 Task: Add a signature Chelsea Sanchez containing 'Looking forward to hearing from you, Chelsea Sanchez' to email address softage.1@softage.net and add a folder Marketing
Action: Mouse moved to (685, 453)
Screenshot: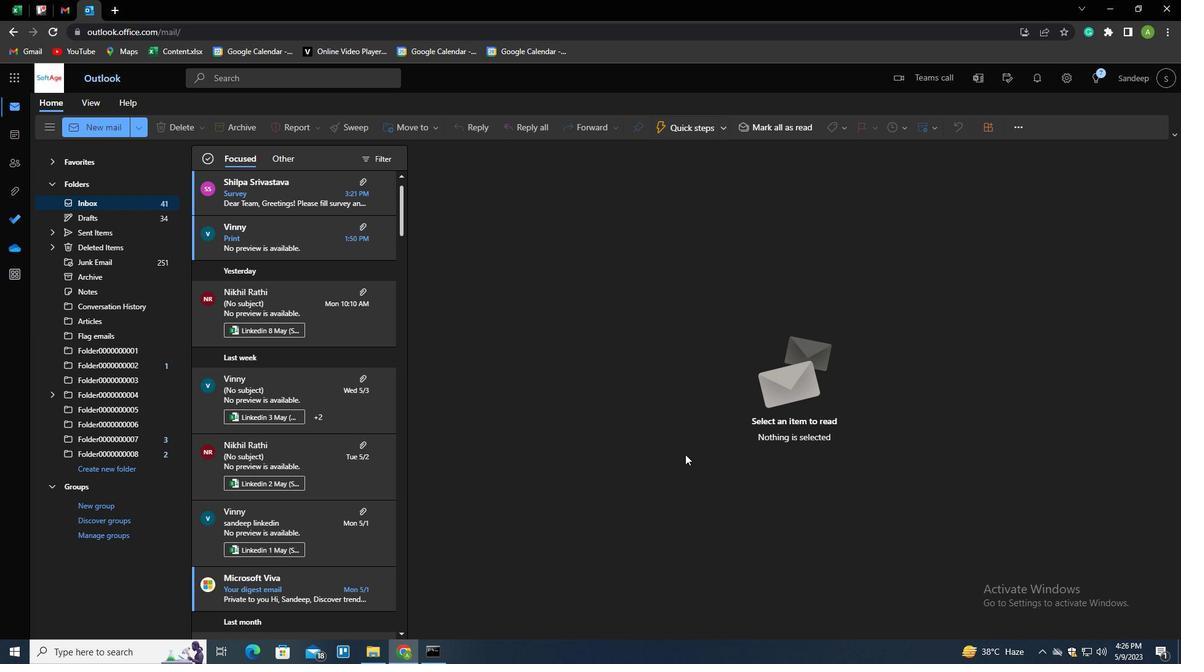 
Action: Key pressed n
Screenshot: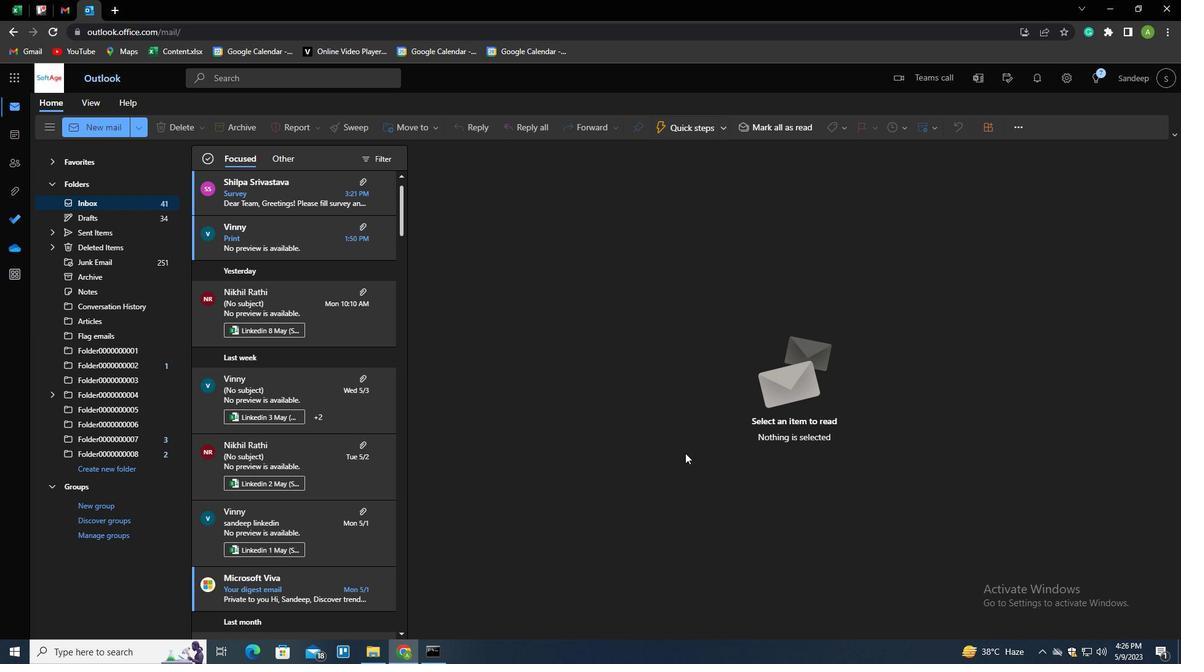 
Action: Mouse moved to (824, 129)
Screenshot: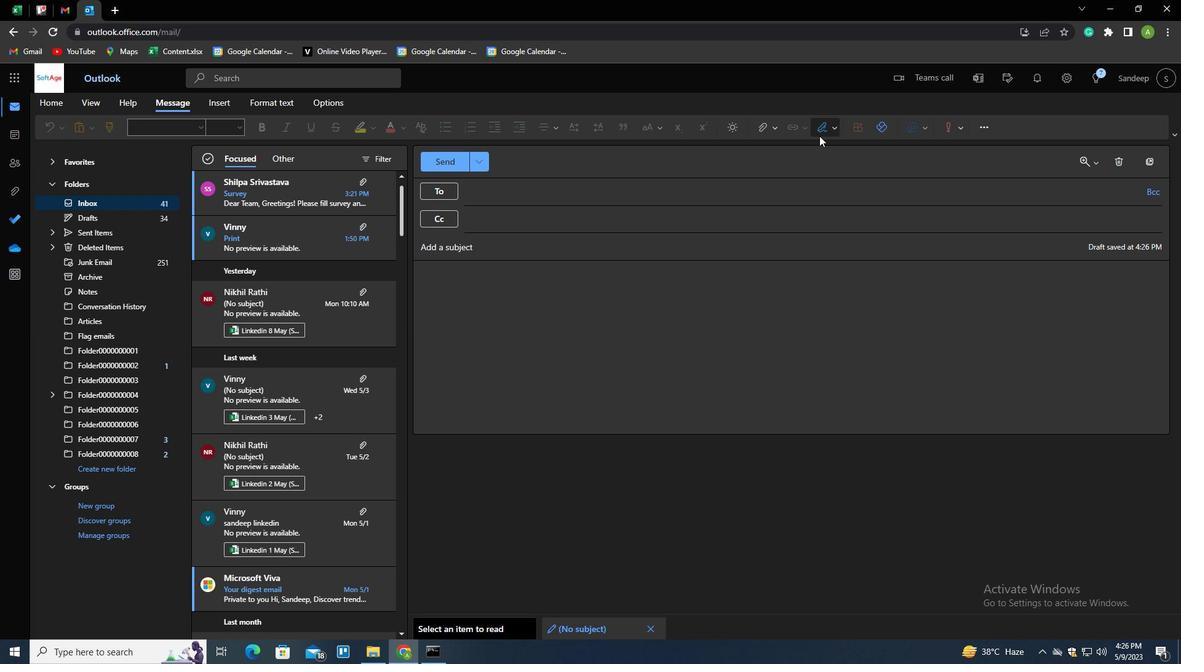 
Action: Mouse pressed left at (824, 129)
Screenshot: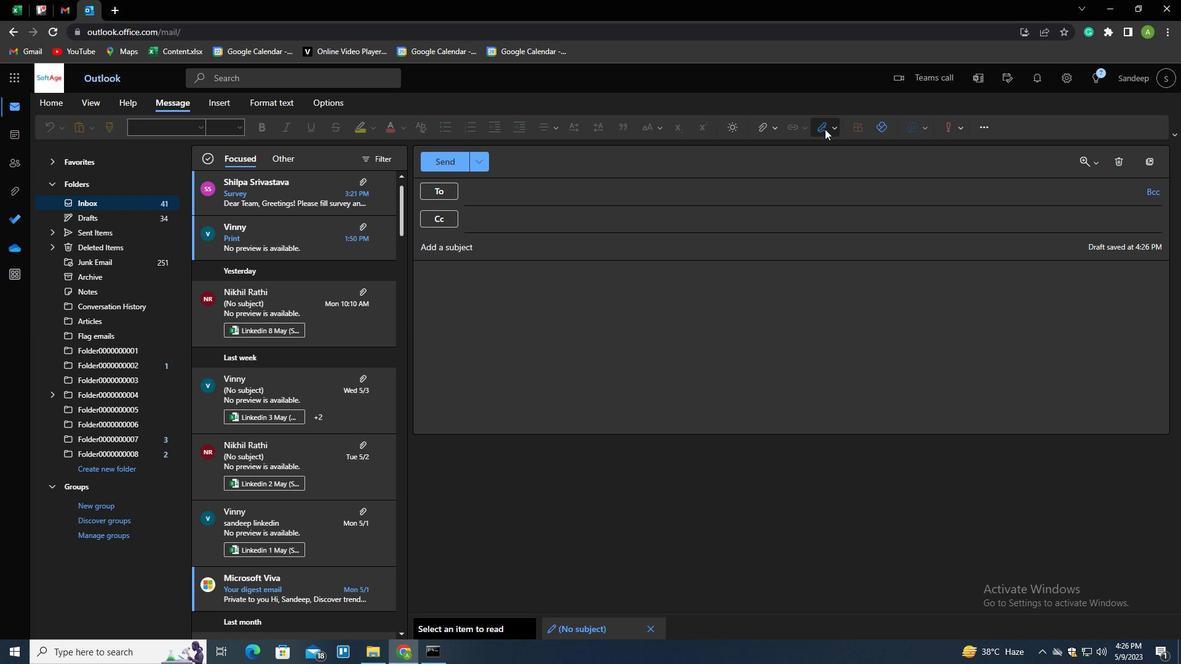 
Action: Mouse moved to (821, 150)
Screenshot: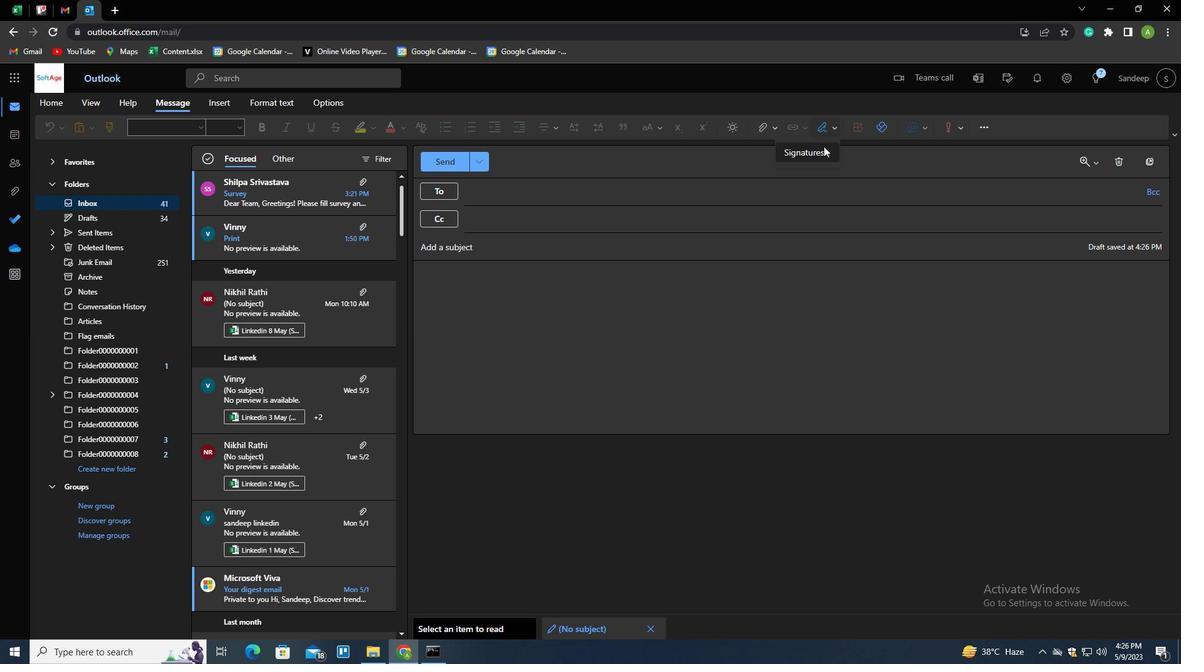 
Action: Mouse pressed left at (821, 150)
Screenshot: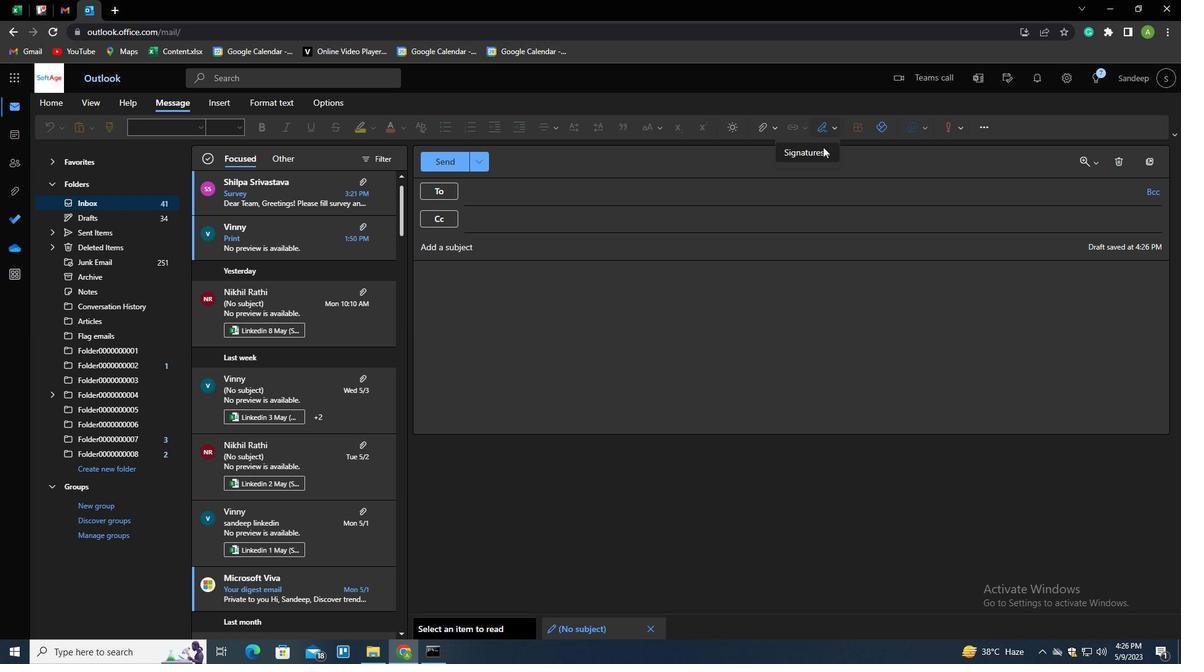 
Action: Mouse moved to (594, 227)
Screenshot: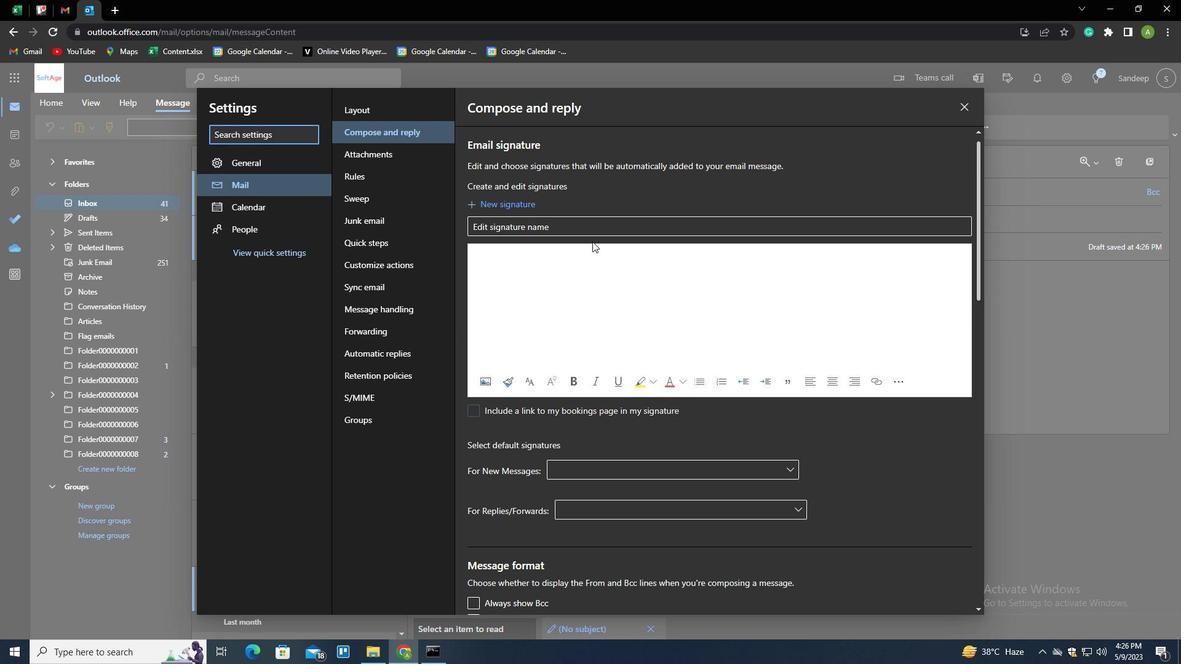 
Action: Mouse pressed left at (594, 227)
Screenshot: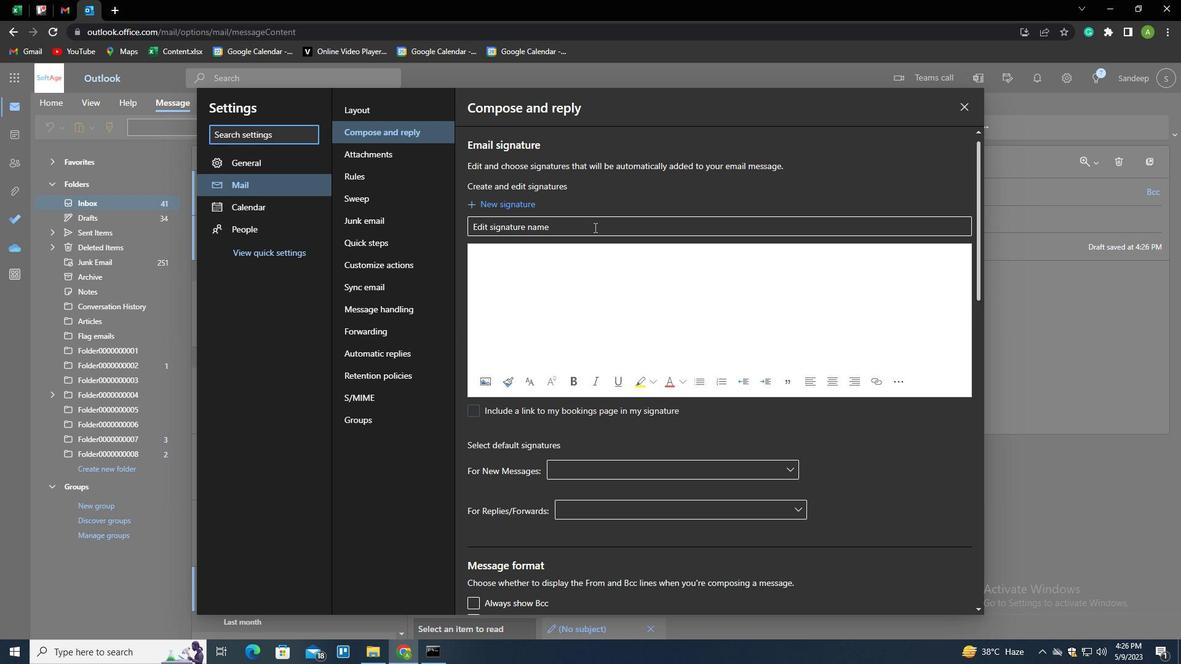 
Action: Key pressed <Key.shift>CHELSA<Key.backspace>EA<Key.tab>
Screenshot: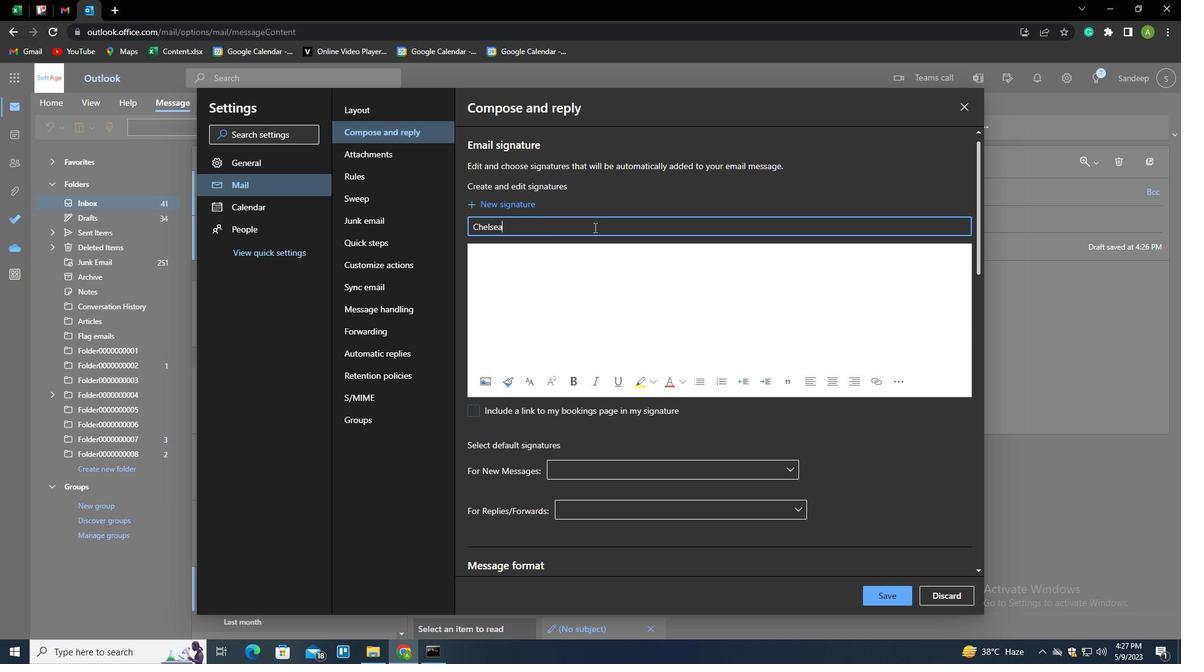 
Action: Mouse pressed left at (594, 227)
Screenshot: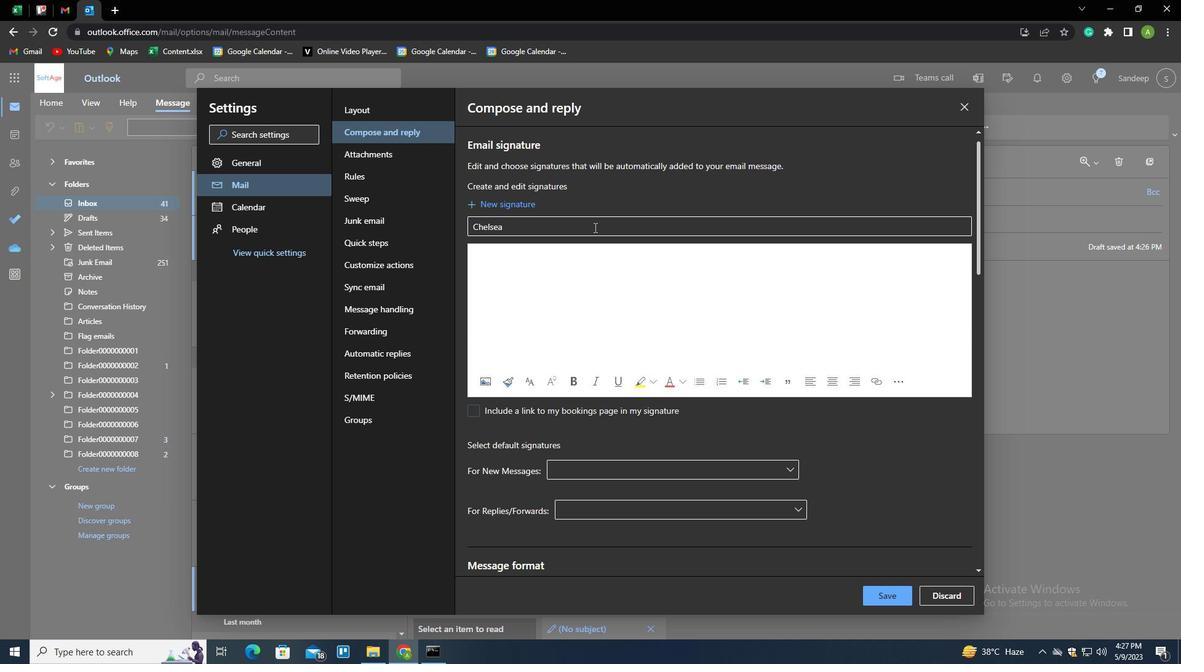 
Action: Key pressed <Key.space><Key.shift>SANCHEZ<Key.tab><Key.shift_r><Key.enter><Key.shift_r><Key.enter><Key.enter><Key.enter><Key.enter><Key.enter><Key.enter><Key.shift>LOOKING<Key.space><Key.shift>FORWARD<Key.space>TO<Key.space>HEARING<Key.space>FROM<Key.space>UP<Key.backspace><Key.backspace>YOU,<Key.shift_r><Key.enter><Key.shift>CHELSEA<Key.space><Key.shift>SANCHEZ
Screenshot: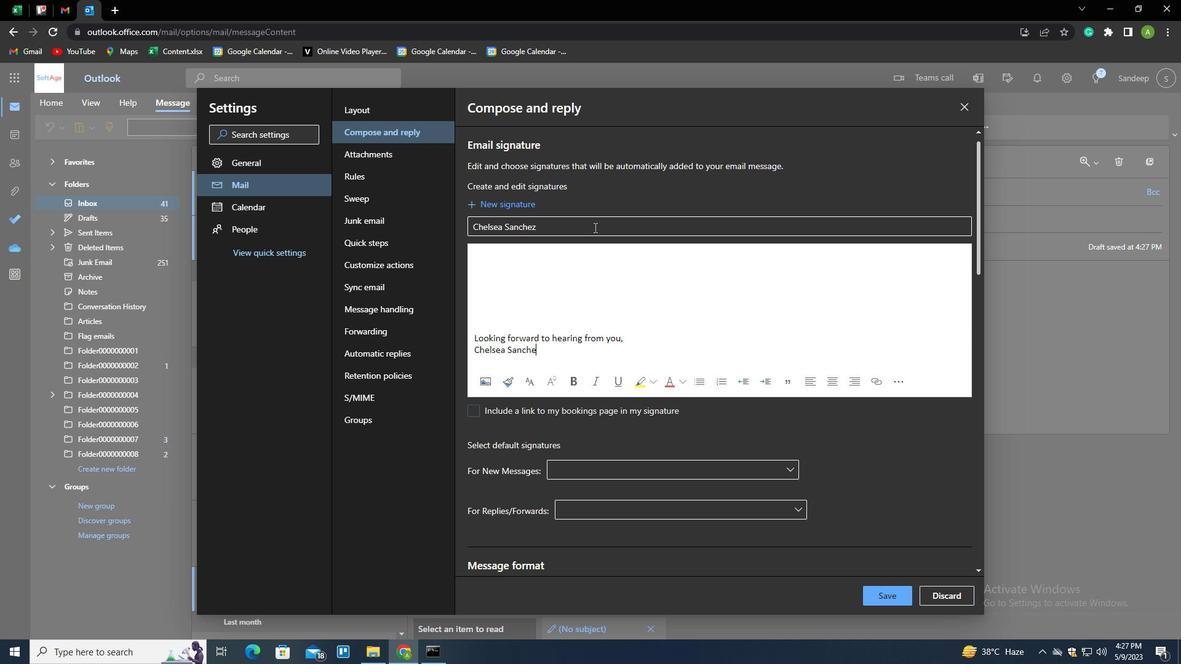 
Action: Mouse moved to (890, 594)
Screenshot: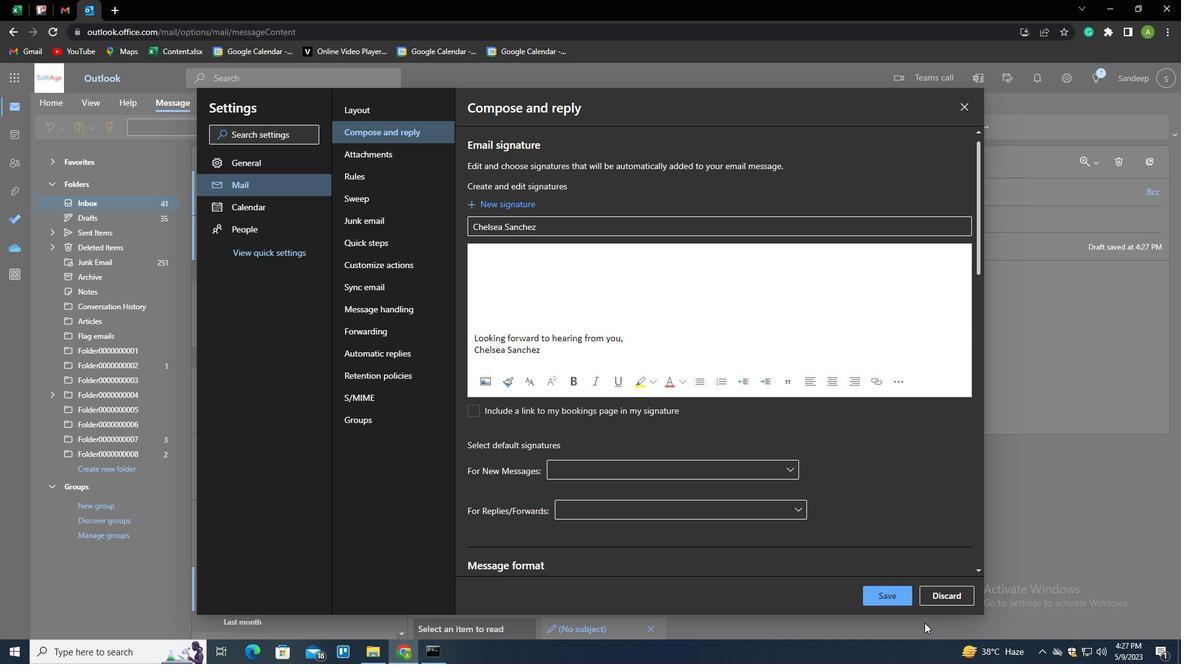 
Action: Mouse pressed left at (890, 594)
Screenshot: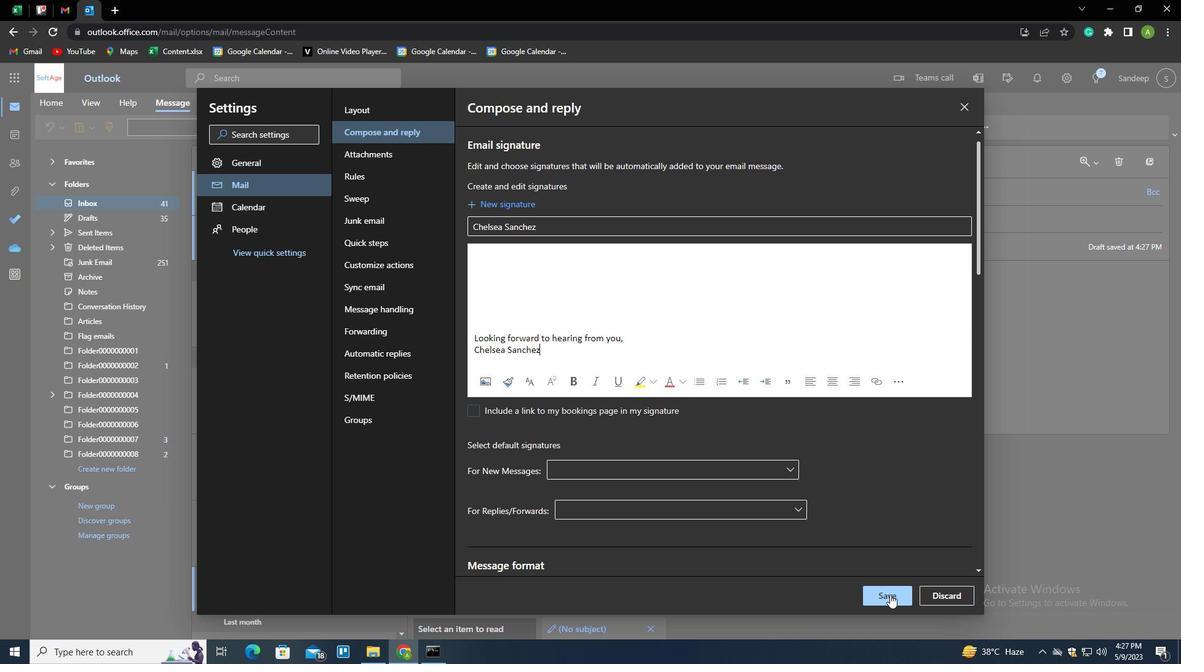 
Action: Mouse moved to (1024, 364)
Screenshot: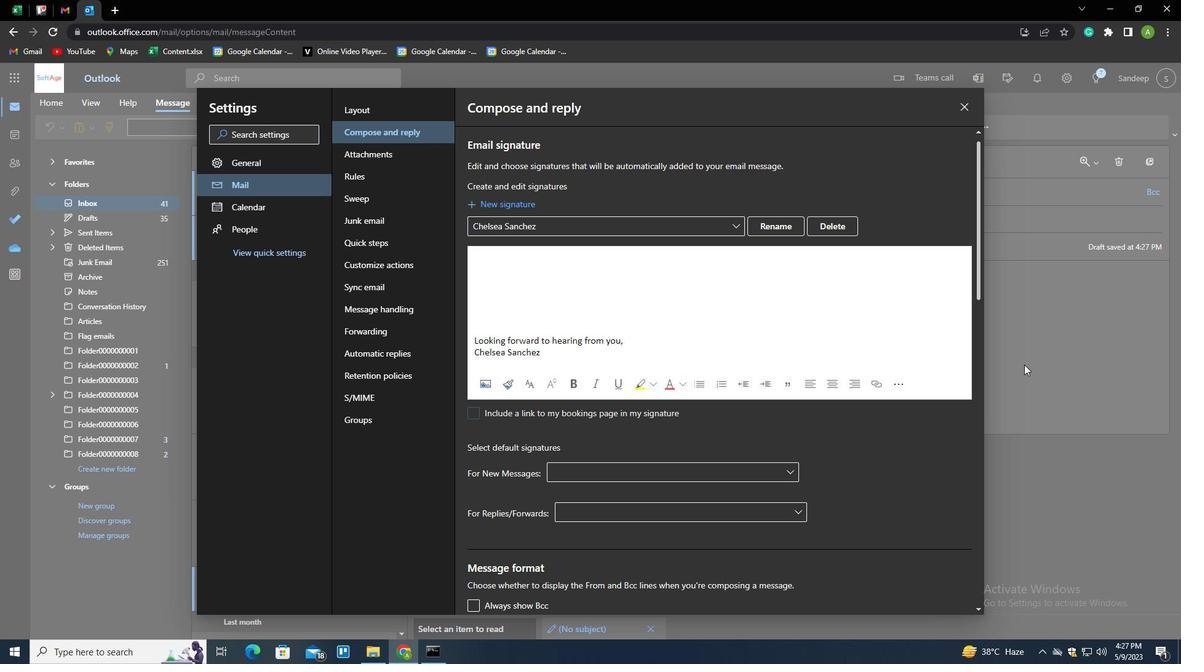 
Action: Mouse pressed left at (1024, 364)
Screenshot: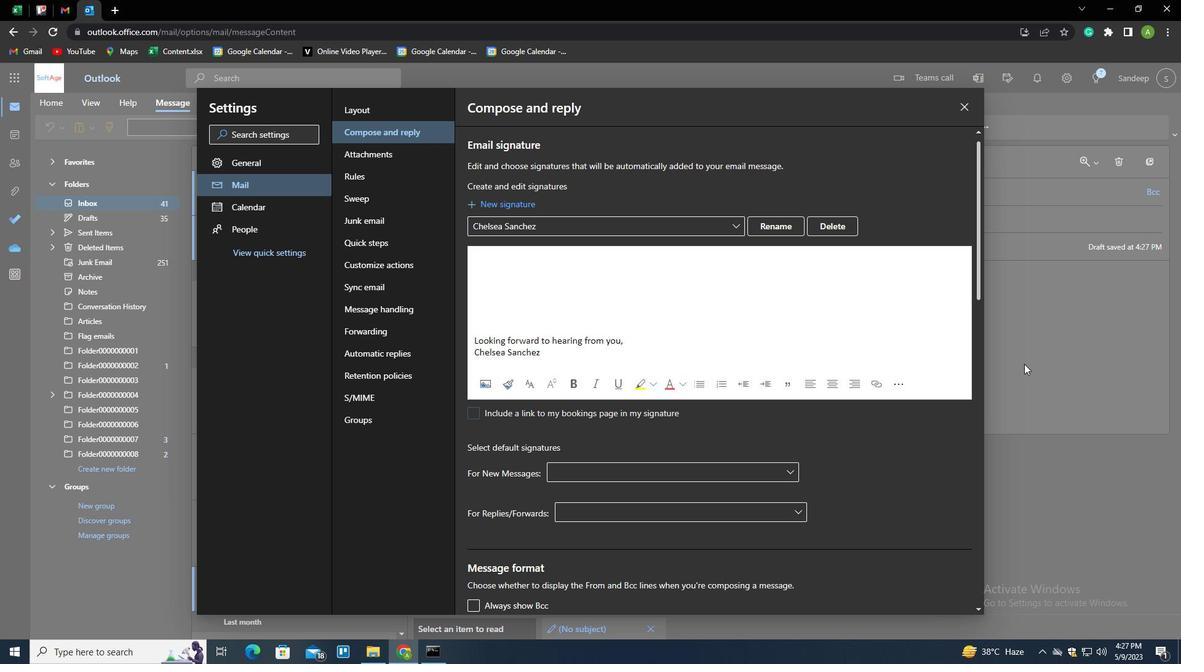 
Action: Mouse moved to (550, 272)
Screenshot: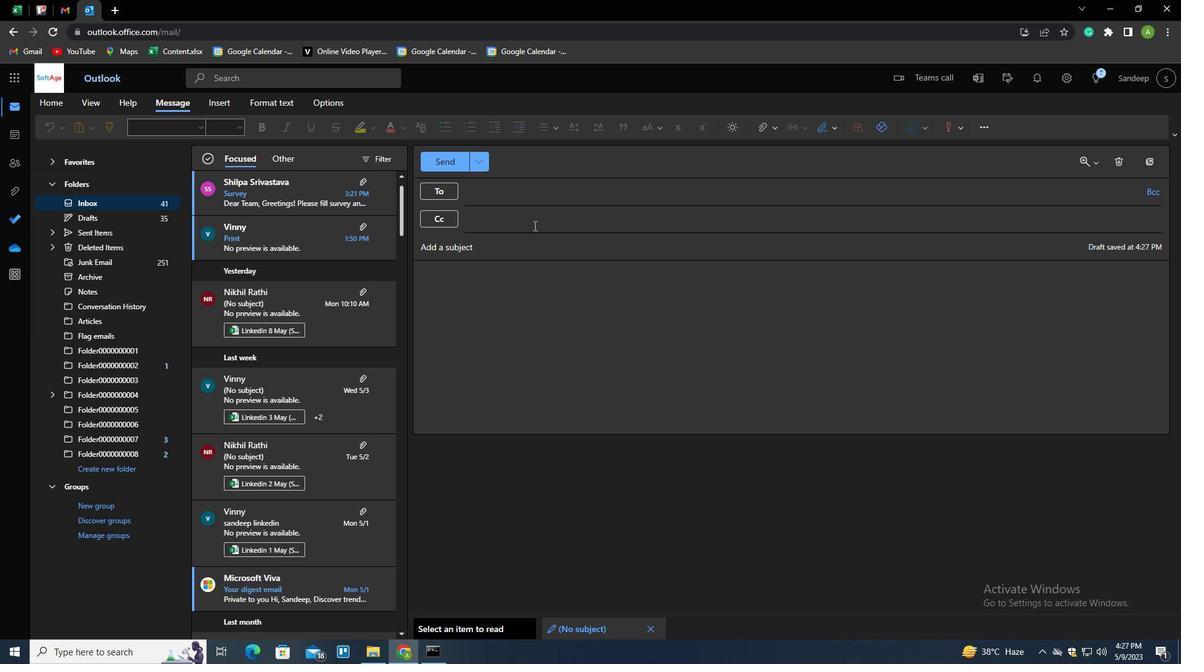 
Action: Mouse pressed left at (550, 272)
Screenshot: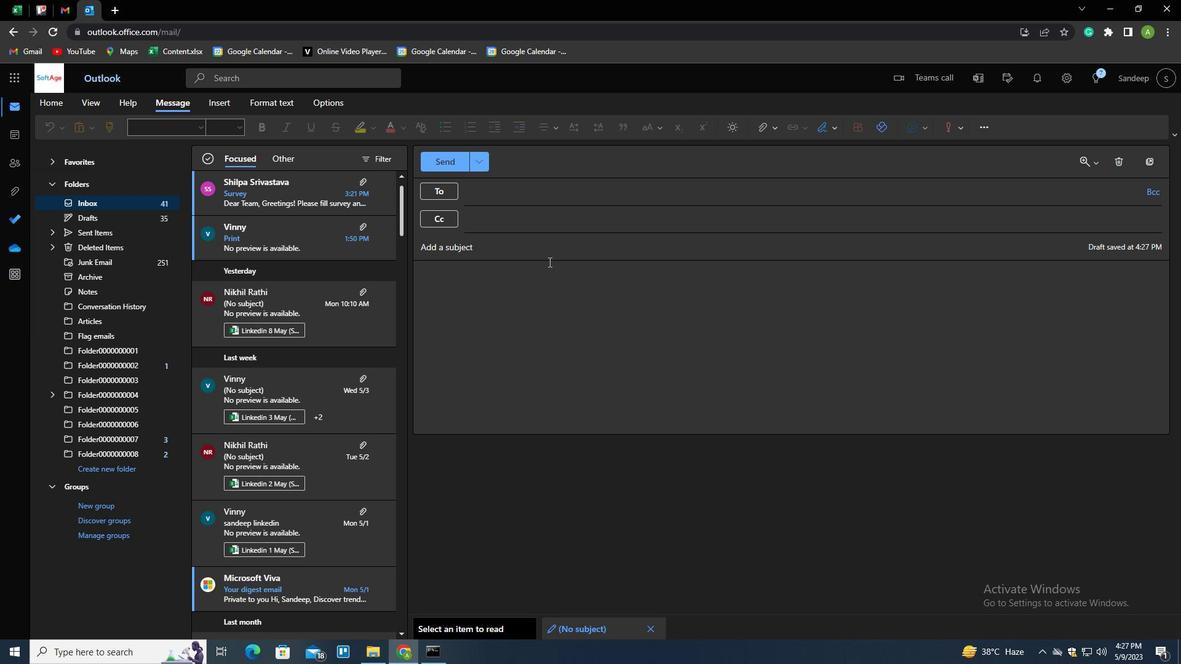 
Action: Mouse moved to (827, 129)
Screenshot: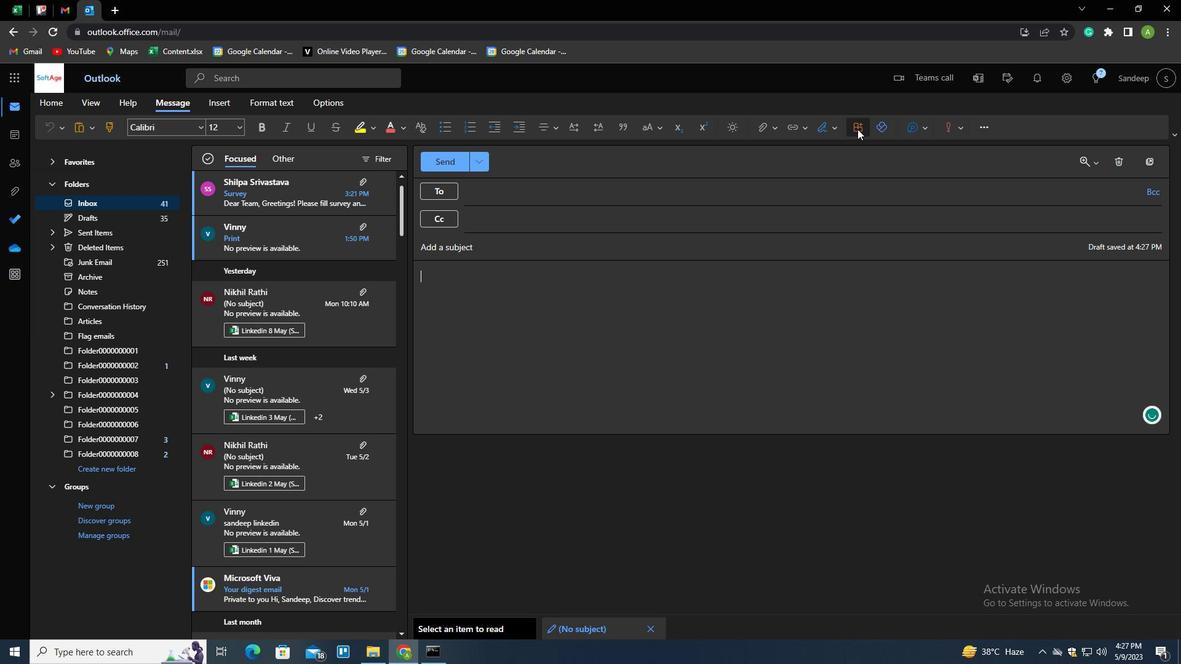 
Action: Mouse pressed left at (827, 129)
Screenshot: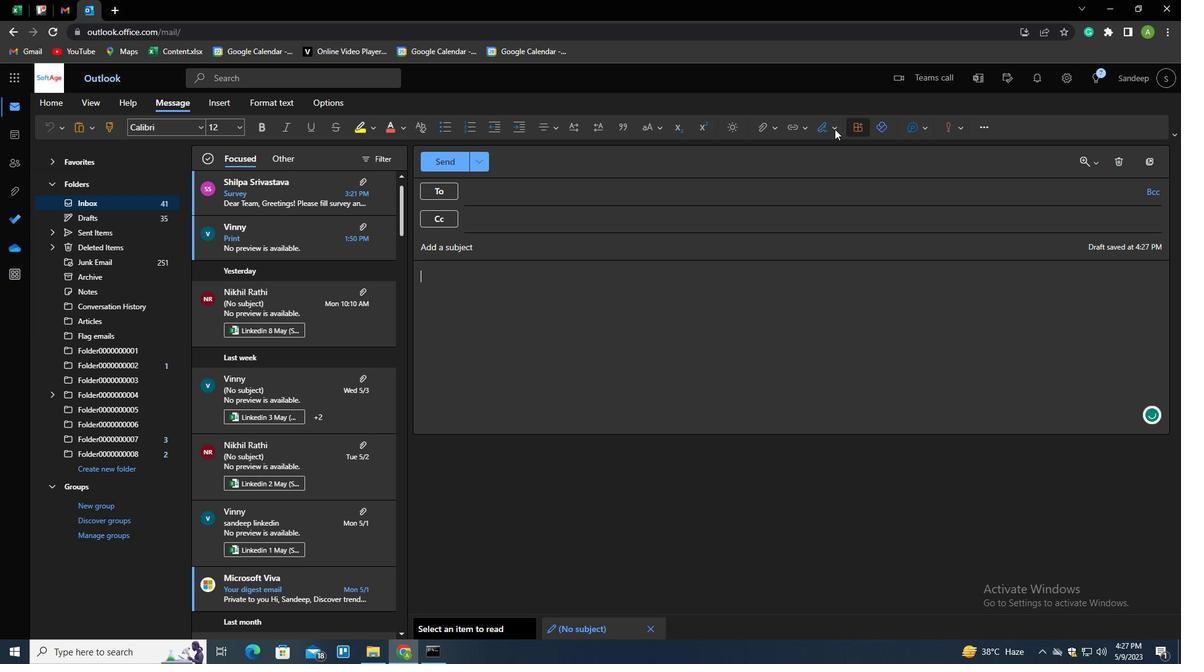 
Action: Mouse moved to (813, 156)
Screenshot: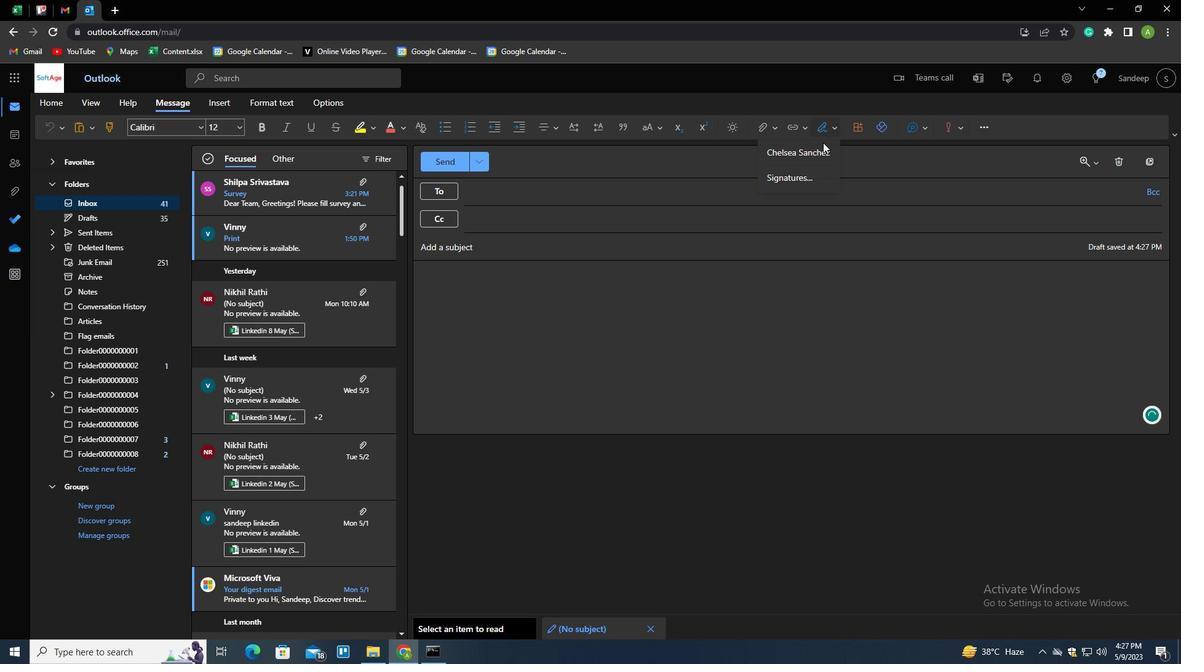 
Action: Mouse pressed left at (813, 156)
Screenshot: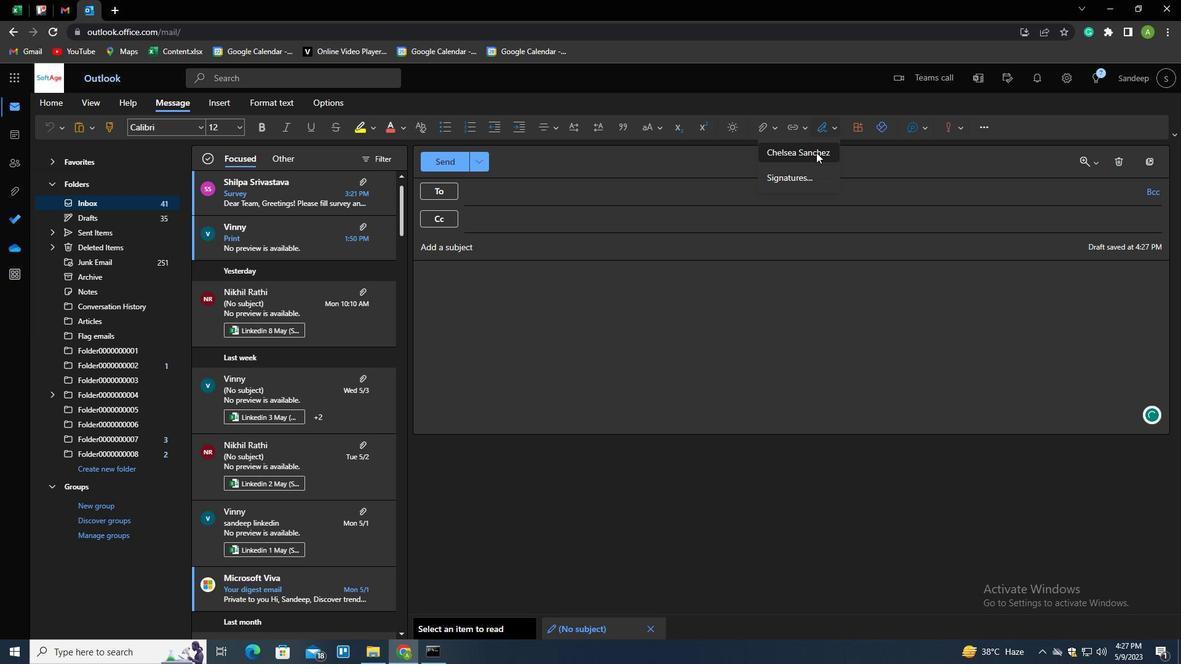 
Action: Mouse moved to (481, 194)
Screenshot: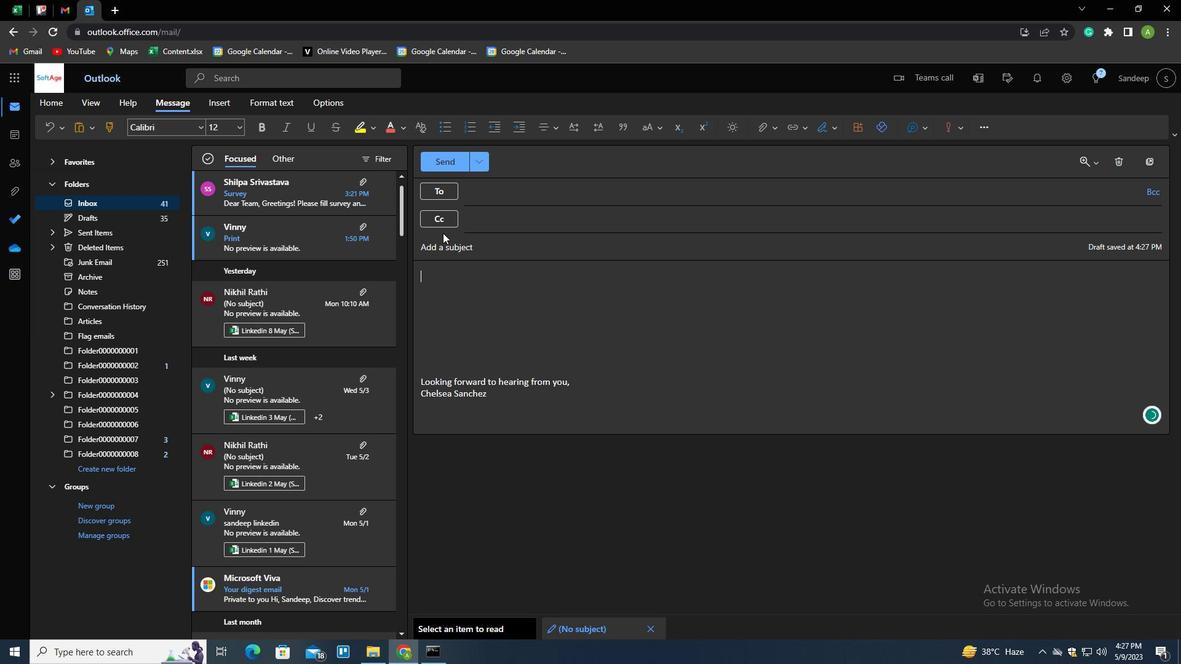 
Action: Mouse pressed left at (481, 194)
Screenshot: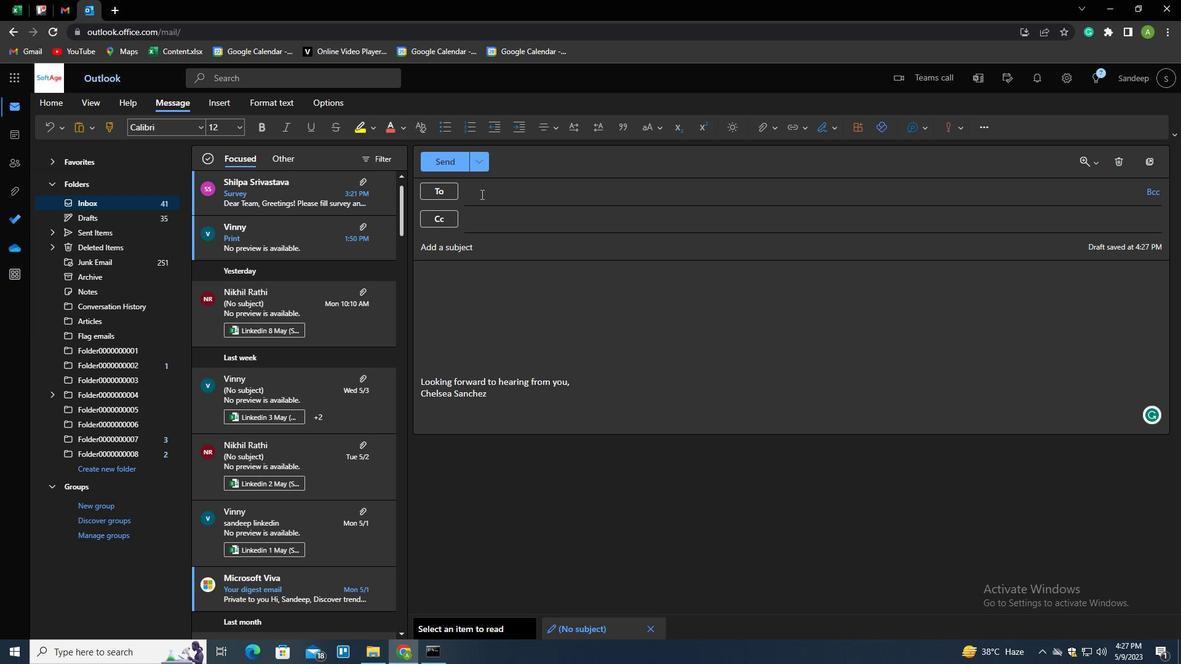 
Action: Key pressed SOFTAGE.1<Key.shift>@SOFTAGE.NET
Screenshot: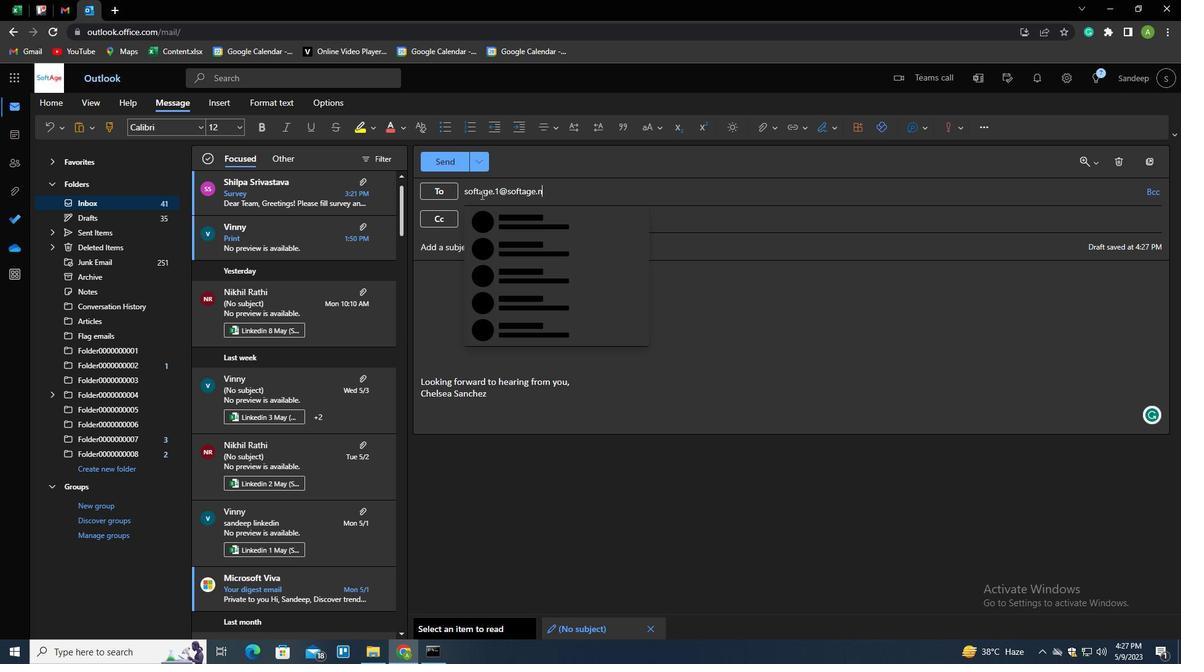 
Action: Mouse moved to (512, 216)
Screenshot: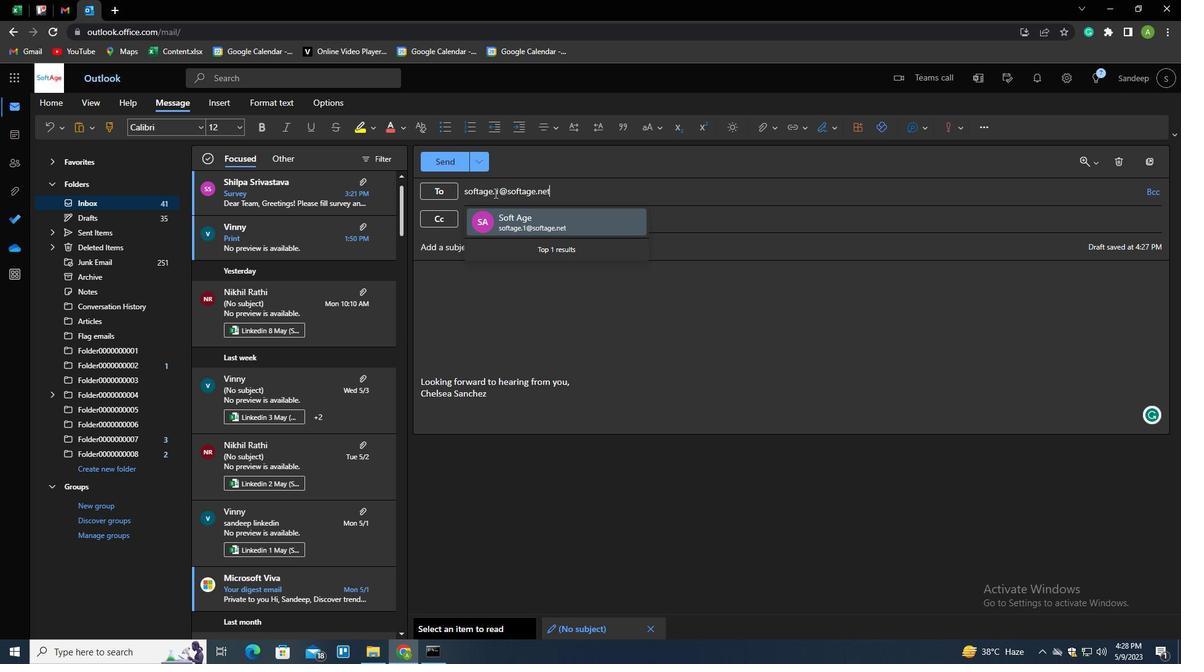 
Action: Mouse pressed left at (512, 216)
Screenshot: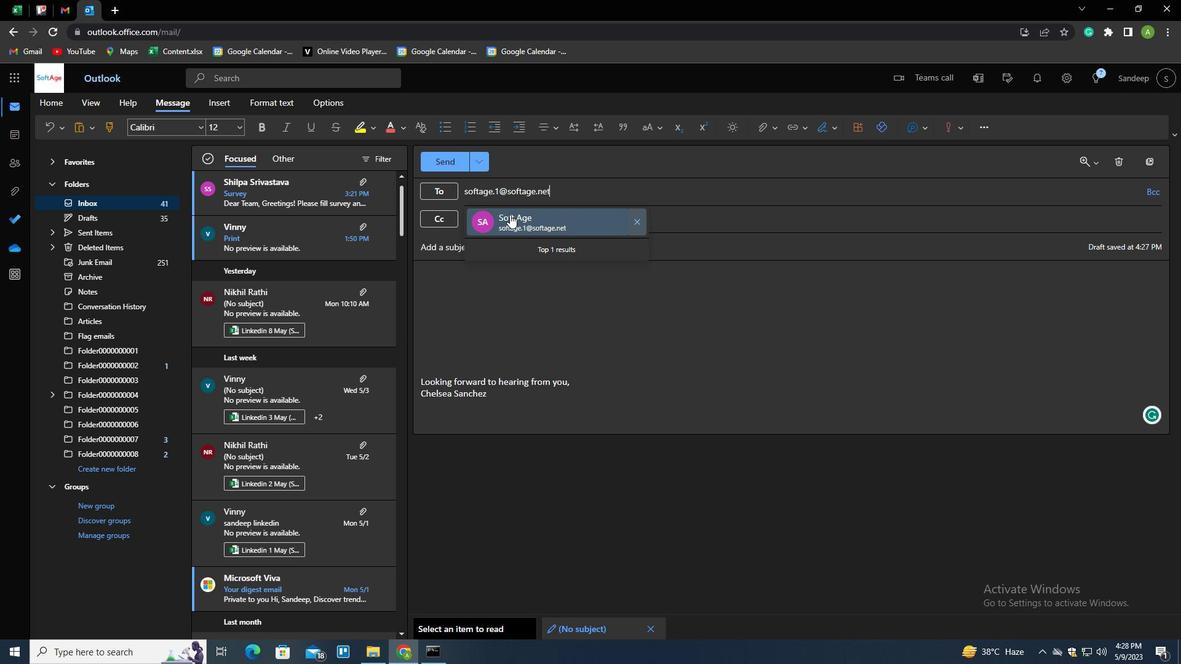 
Action: Mouse moved to (99, 468)
Screenshot: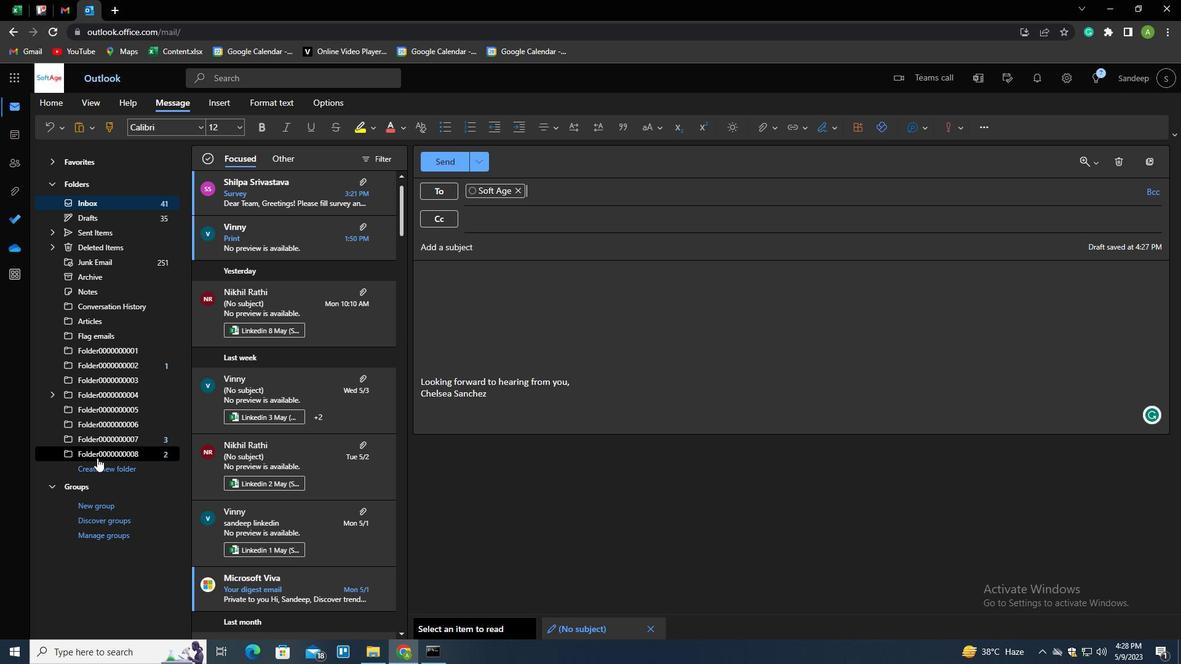 
Action: Mouse pressed left at (99, 468)
Screenshot: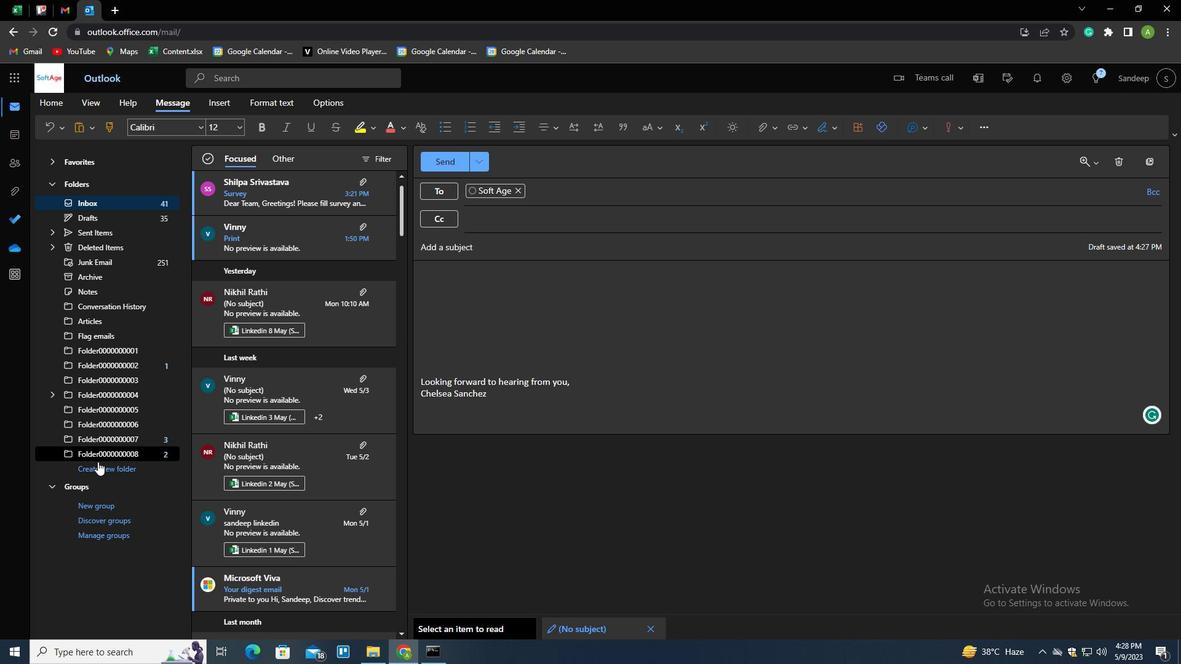 
Action: Key pressed <Key.shift>MARKETING<Key.enter>
Screenshot: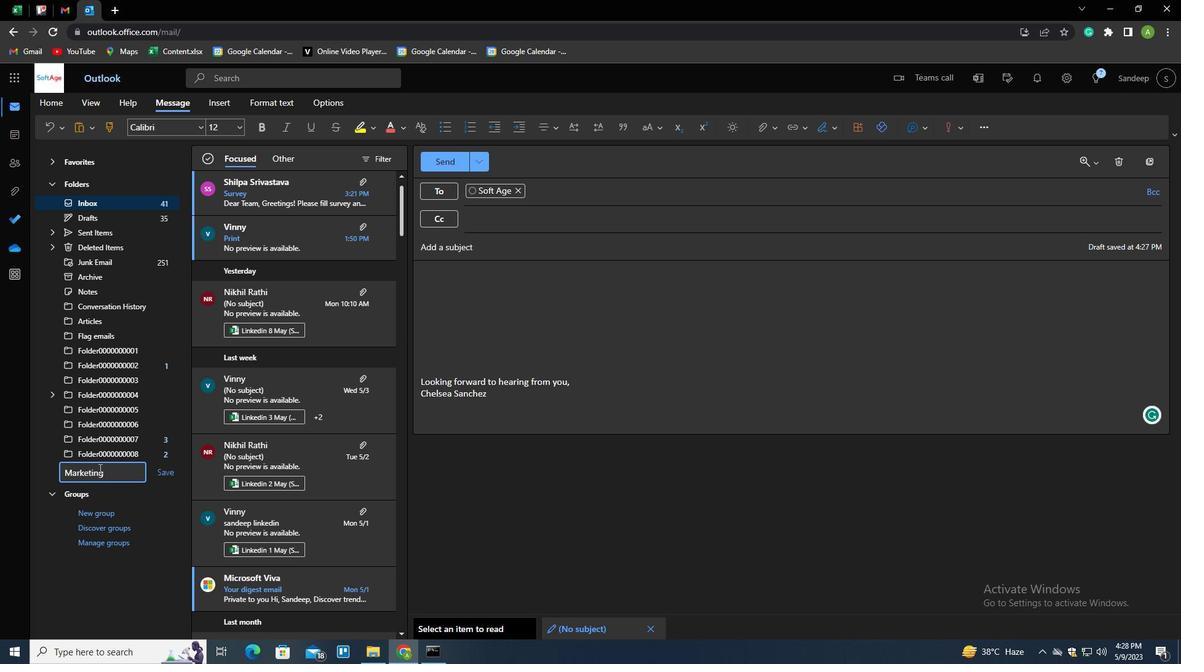 
Action: Mouse moved to (551, 541)
Screenshot: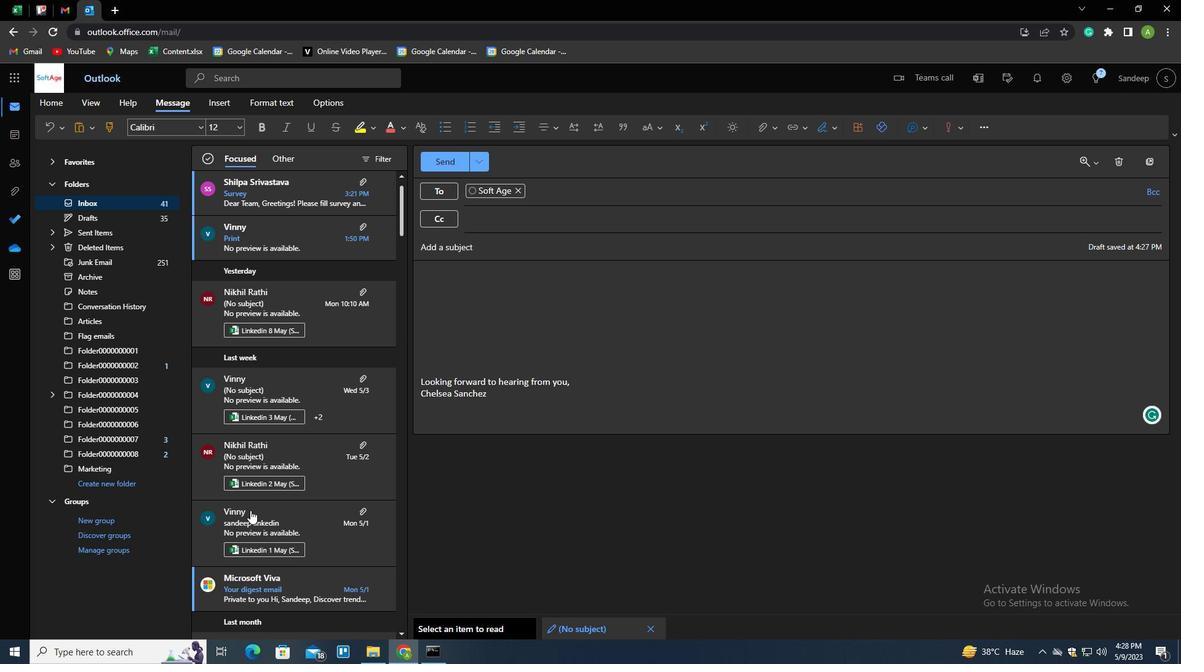 
